 Task: Create a rule from the Recommended list, Task Added to this Project -> add SubTasks in the project AnalyseNow with SubTasks Gather and Analyse Requirements , Design and Implement Solution , System Test and UAT , Release to Production / Go Live
Action: Mouse moved to (58, 239)
Screenshot: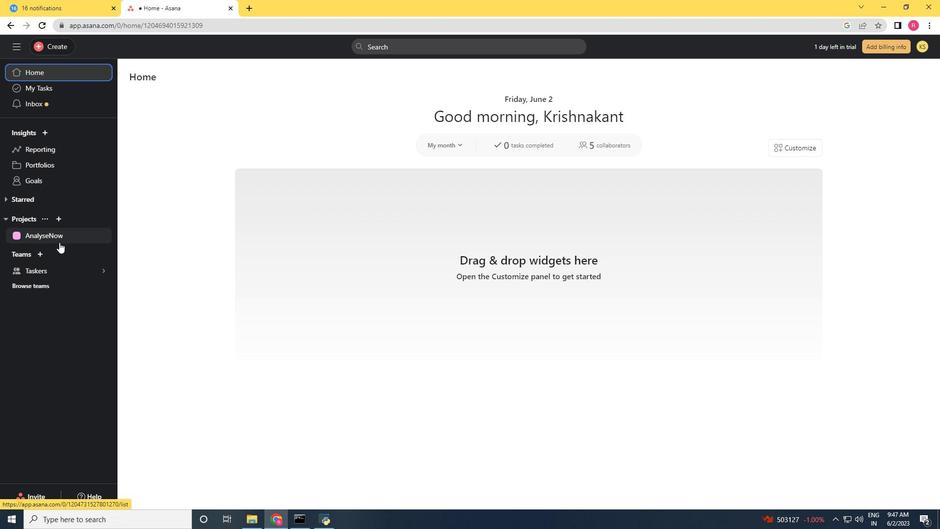 
Action: Mouse pressed left at (58, 239)
Screenshot: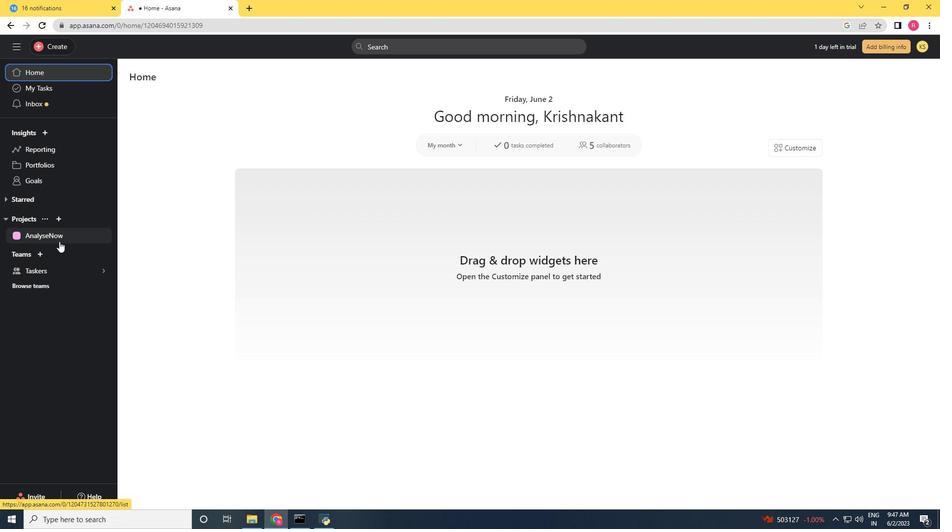 
Action: Mouse moved to (908, 85)
Screenshot: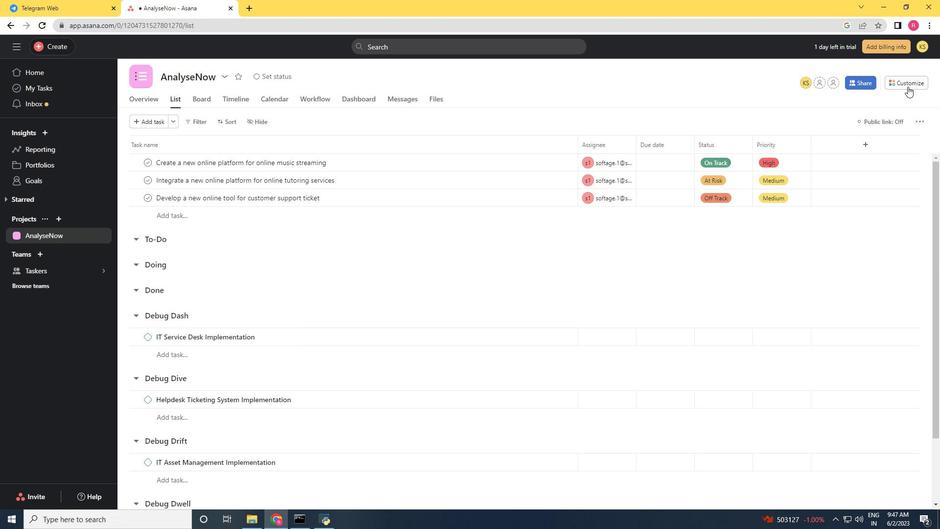 
Action: Mouse pressed left at (908, 85)
Screenshot: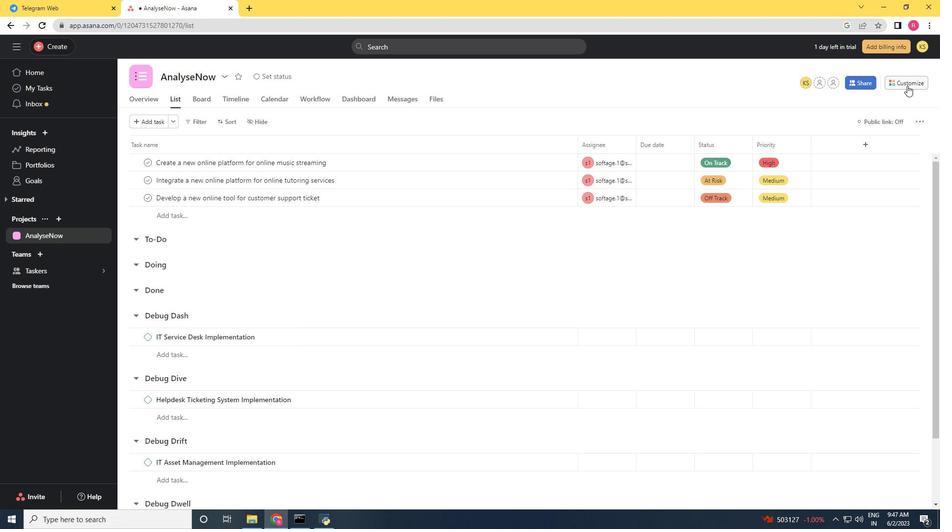 
Action: Mouse moved to (742, 209)
Screenshot: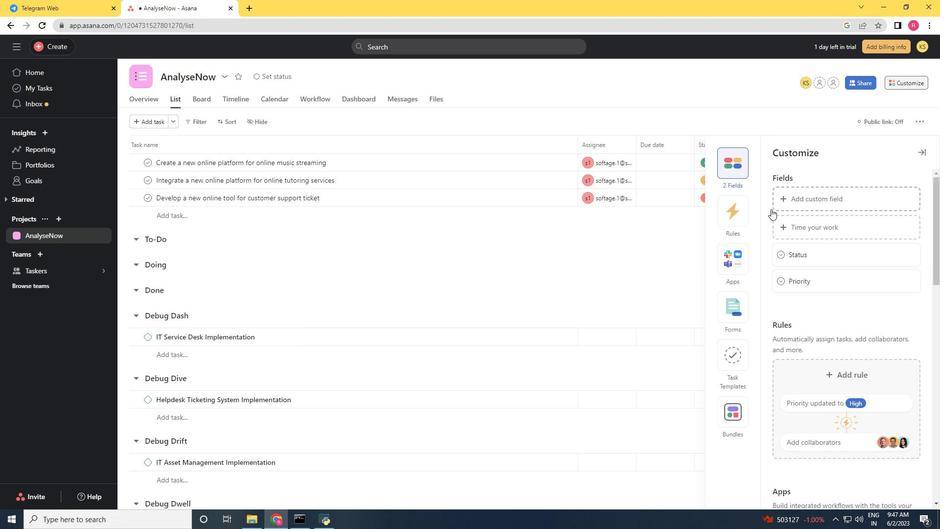 
Action: Mouse pressed left at (742, 209)
Screenshot: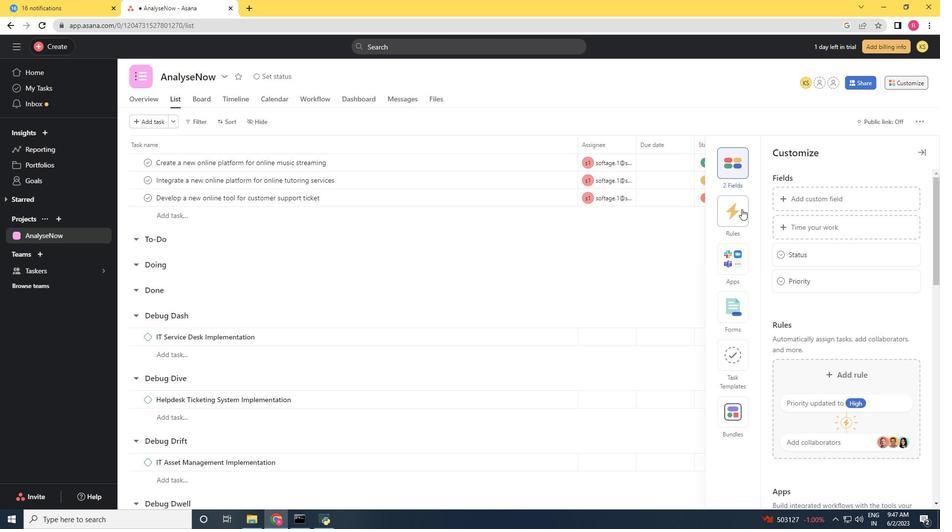 
Action: Mouse moved to (819, 221)
Screenshot: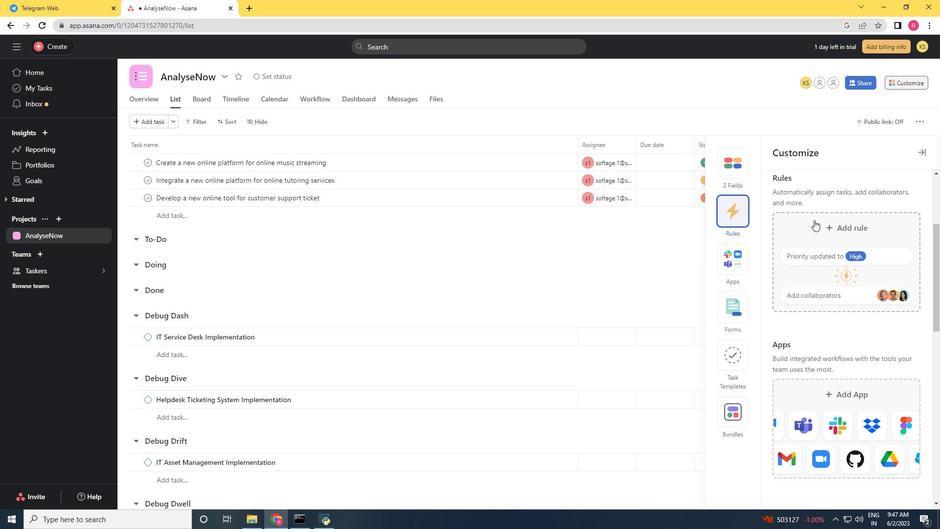 
Action: Mouse pressed left at (819, 221)
Screenshot: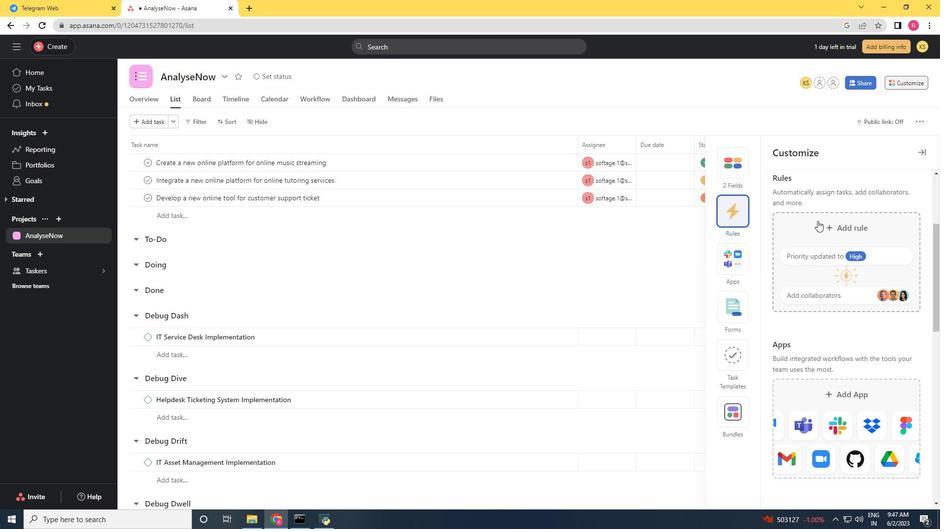 
Action: Mouse moved to (640, 159)
Screenshot: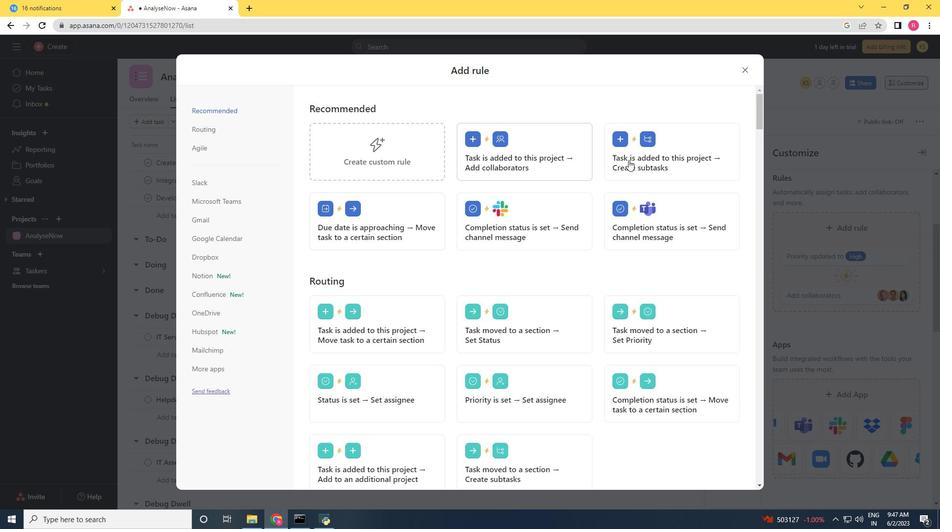 
Action: Mouse pressed left at (640, 159)
Screenshot: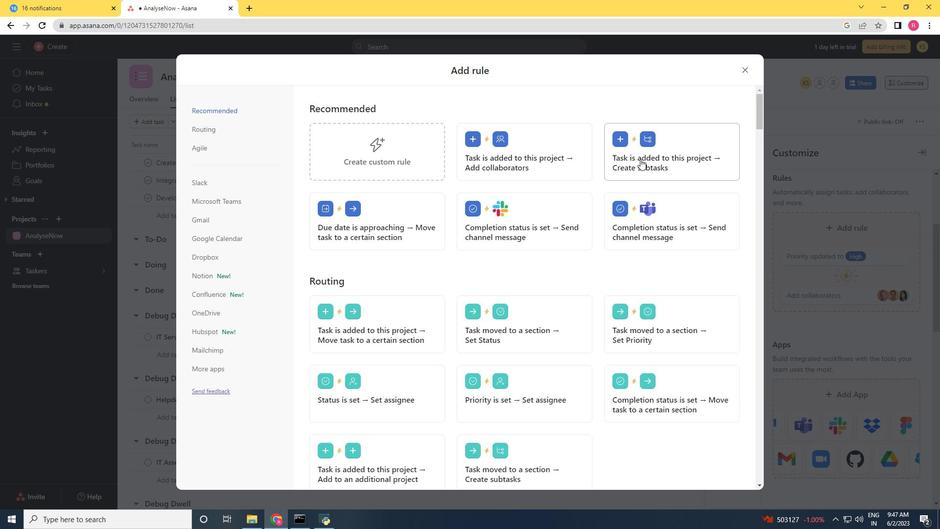 
Action: Mouse moved to (453, 170)
Screenshot: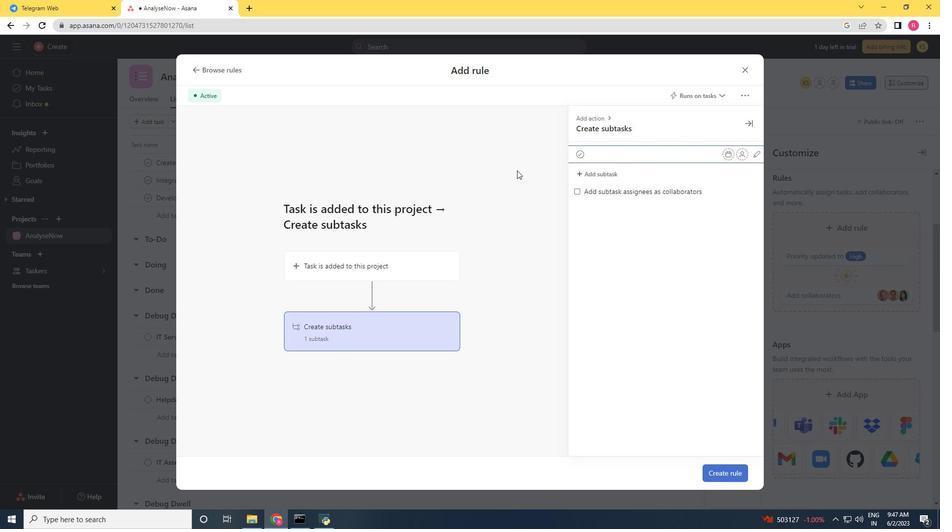 
Action: Key pressed <Key.shift><Key.shift>Gather<Key.space>and<Key.space><Key.shift>Analyse<Key.space><Key.shift>Requirements<Key.enter><Key.shift>Design<Key.space>and<Key.space><Key.shift>Implements<Key.space><Key.shift>Solution<Key.space><Key.enter><Key.shift>System<Key.space><Key.shift>Test<Key.space>and<Key.space><Key.shift>UAT<Key.enter><Key.shift><Key.shift>Release<Key.space>to<Key.space><Key.shift>Production<Key.space>/<Key.space><Key.shift>GO<Key.backspace><Key.backspace><Key.shift><Key.shift><Key.shift><Key.shift><Key.shift>Go<Key.space><Key.shift>Live
Screenshot: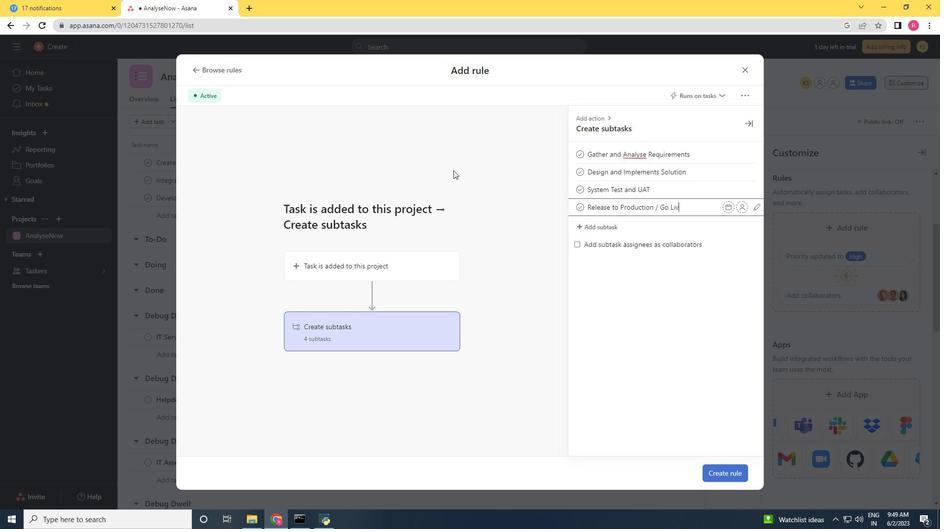
Action: Mouse moved to (718, 471)
Screenshot: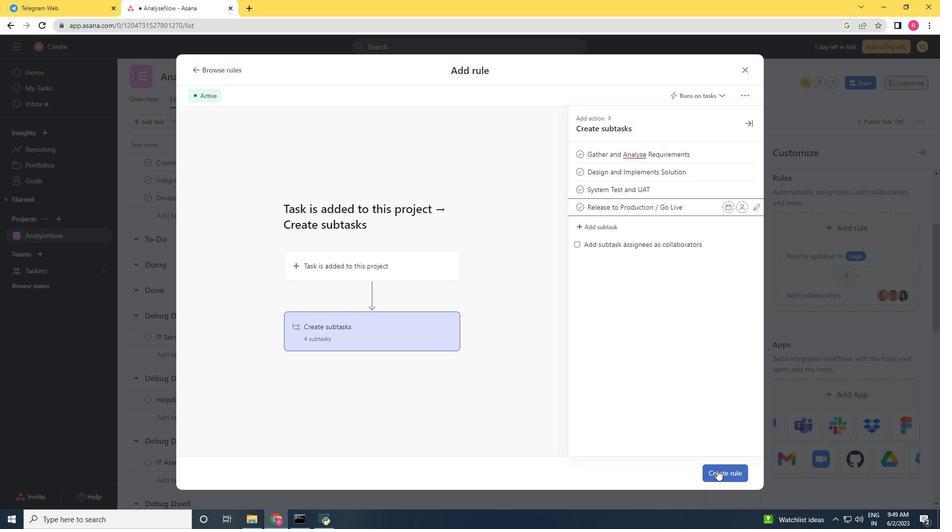 
Action: Mouse pressed left at (718, 471)
Screenshot: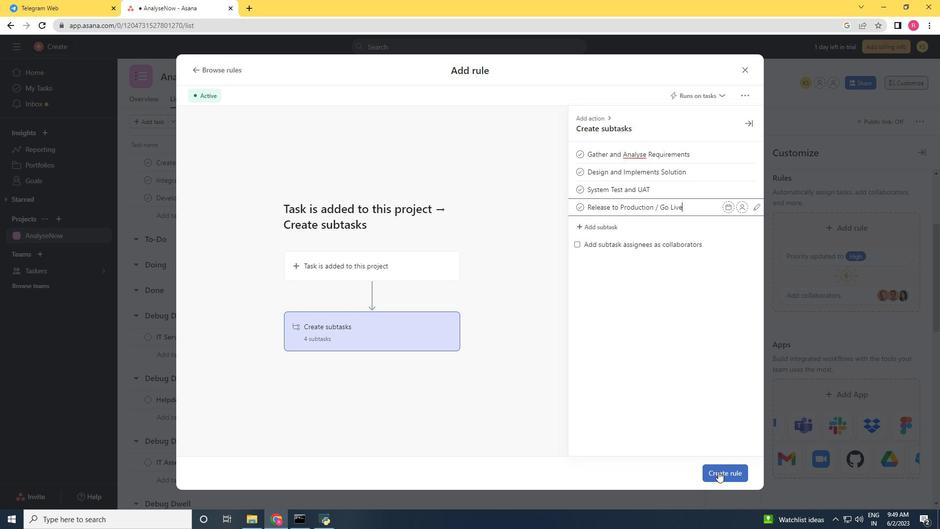 
Action: Mouse moved to (613, 429)
Screenshot: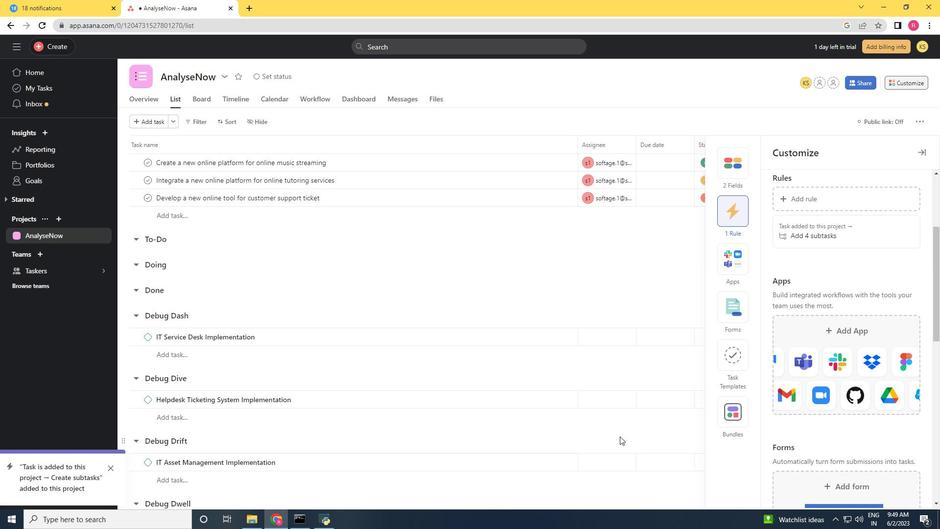 
